 Task: Enable the video filter "Erase video filter" for transcode stream output.
Action: Mouse moved to (120, 14)
Screenshot: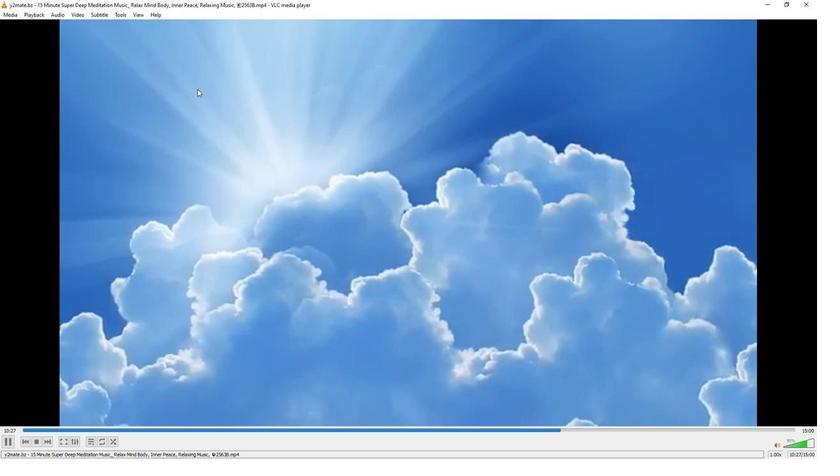 
Action: Mouse pressed left at (120, 14)
Screenshot: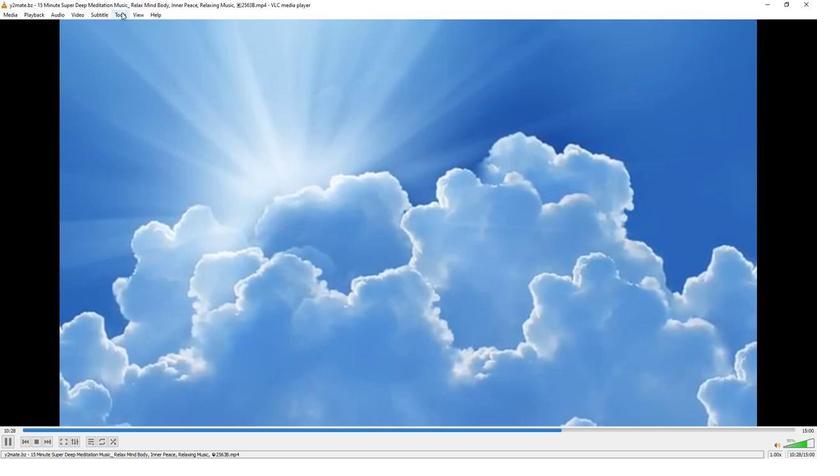 
Action: Mouse moved to (148, 115)
Screenshot: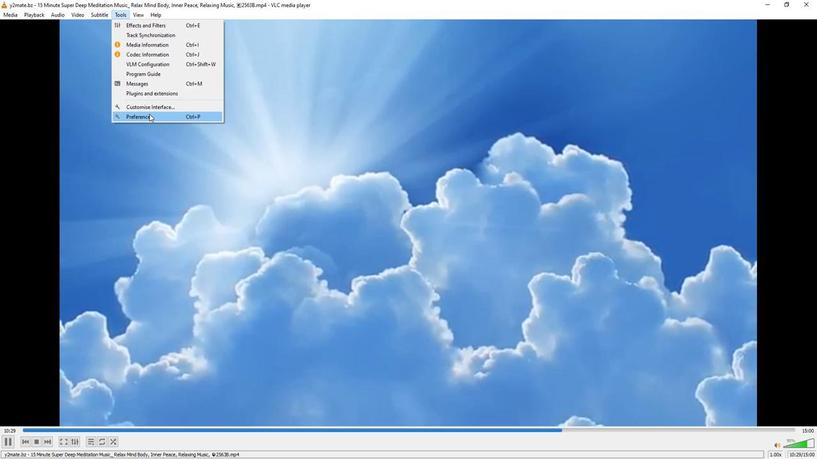 
Action: Mouse pressed left at (148, 115)
Screenshot: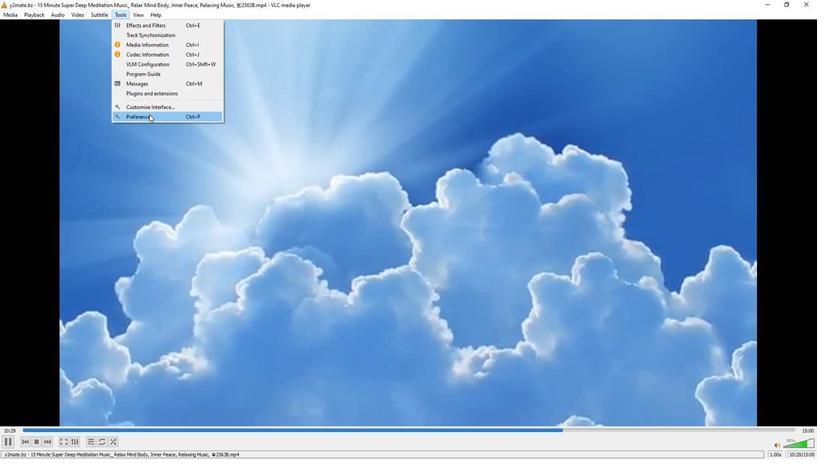 
Action: Mouse moved to (270, 374)
Screenshot: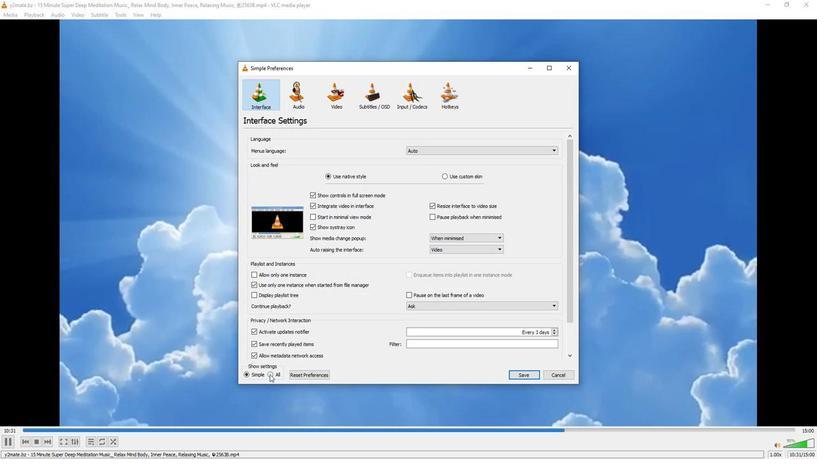 
Action: Mouse pressed left at (270, 374)
Screenshot: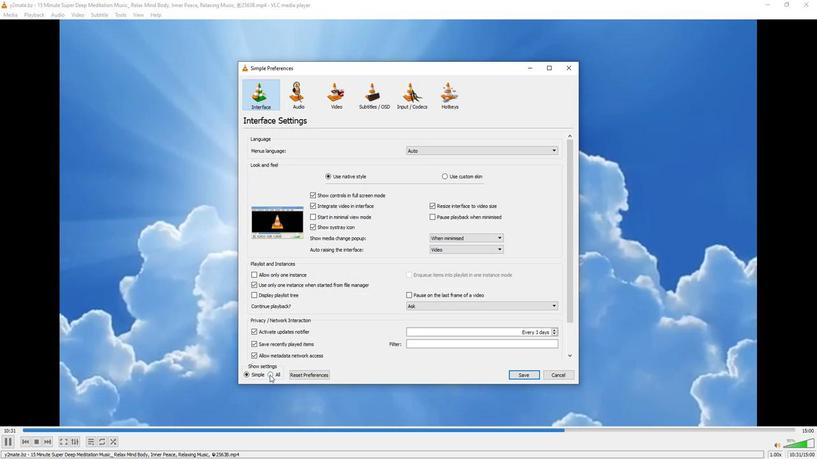 
Action: Mouse moved to (275, 279)
Screenshot: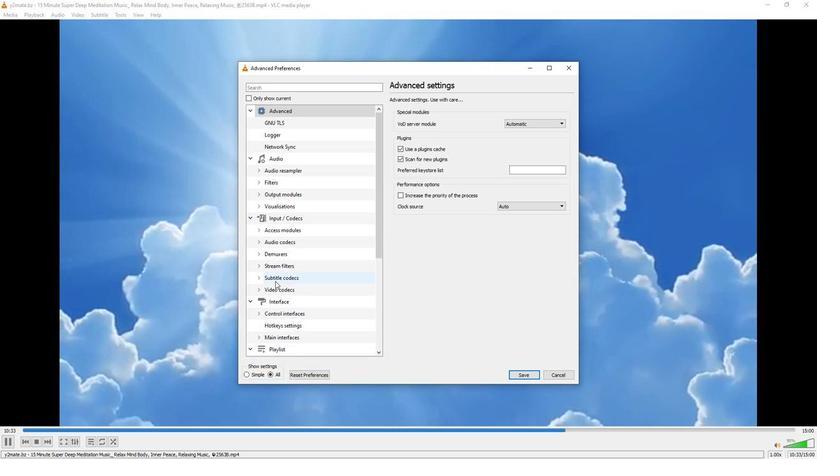 
Action: Mouse scrolled (275, 278) with delta (0, 0)
Screenshot: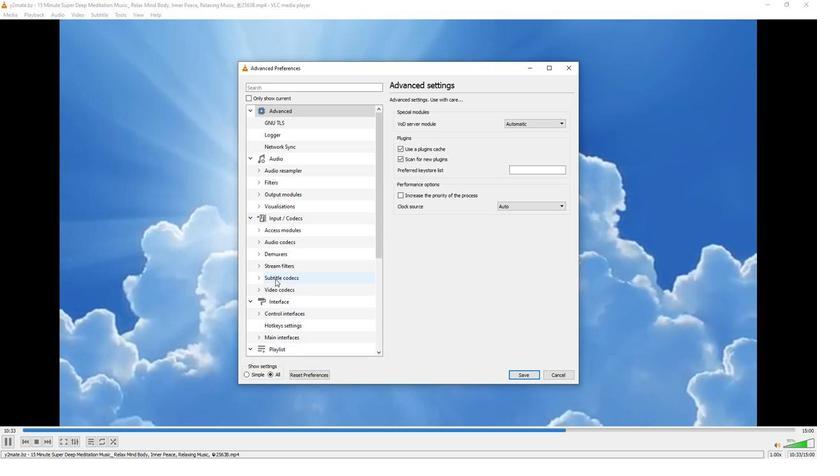 
Action: Mouse scrolled (275, 278) with delta (0, 0)
Screenshot: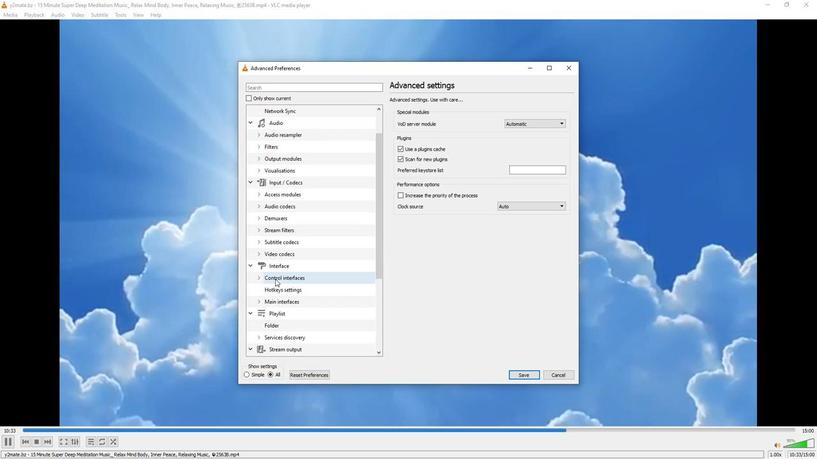 
Action: Mouse scrolled (275, 278) with delta (0, 0)
Screenshot: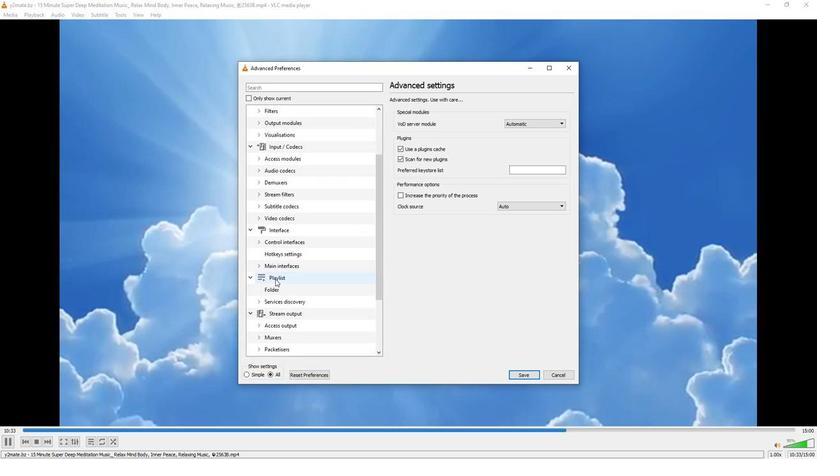 
Action: Mouse moved to (275, 279)
Screenshot: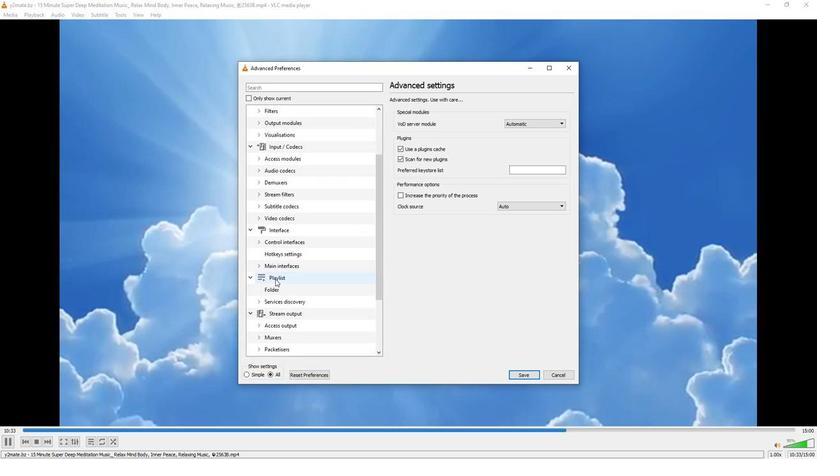 
Action: Mouse scrolled (275, 278) with delta (0, 0)
Screenshot: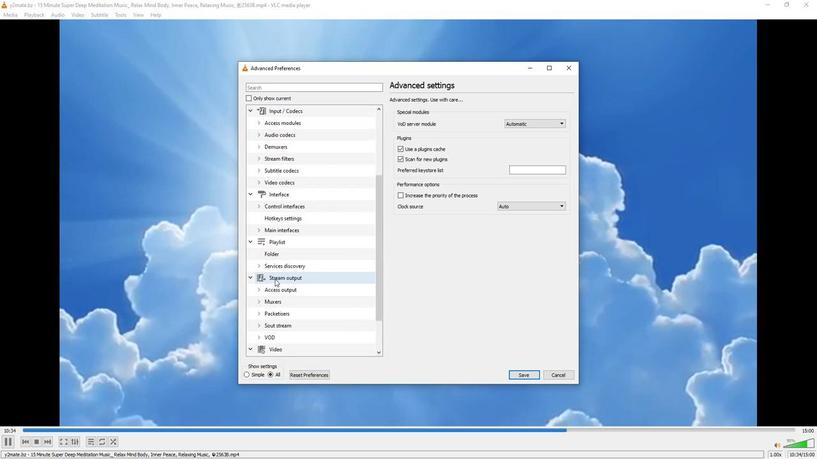 
Action: Mouse moved to (259, 289)
Screenshot: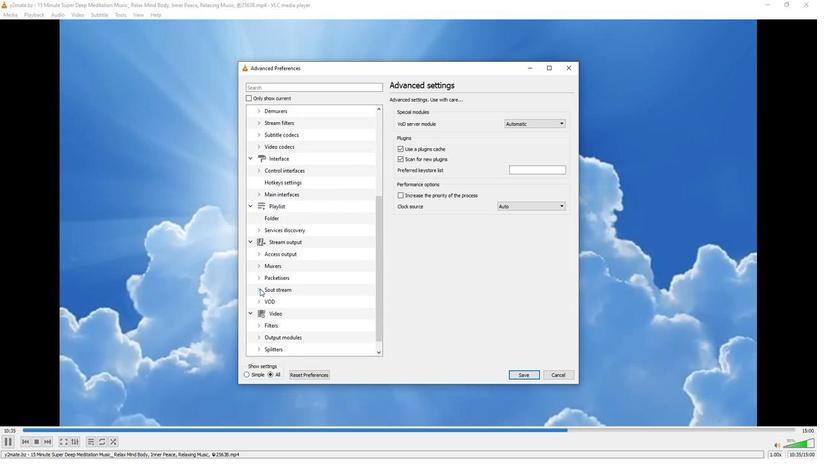 
Action: Mouse pressed left at (259, 289)
Screenshot: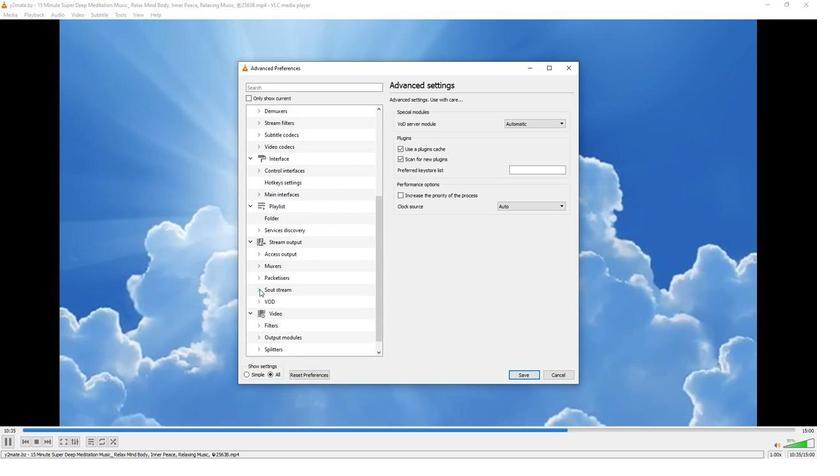 
Action: Mouse moved to (274, 293)
Screenshot: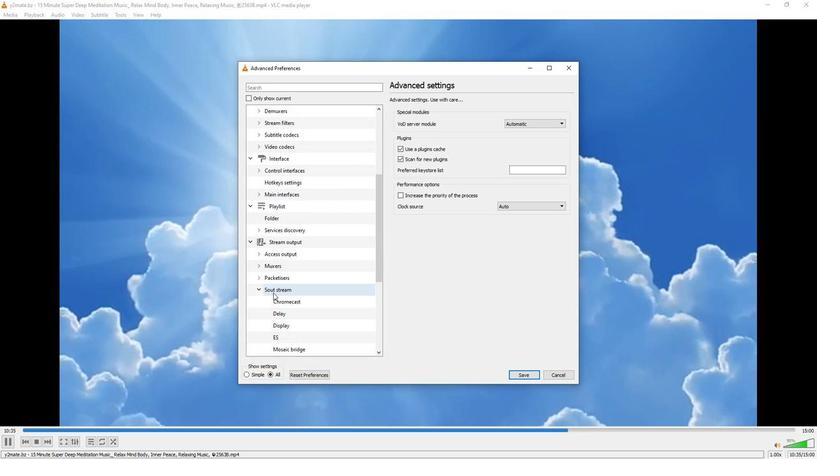 
Action: Mouse scrolled (274, 293) with delta (0, 0)
Screenshot: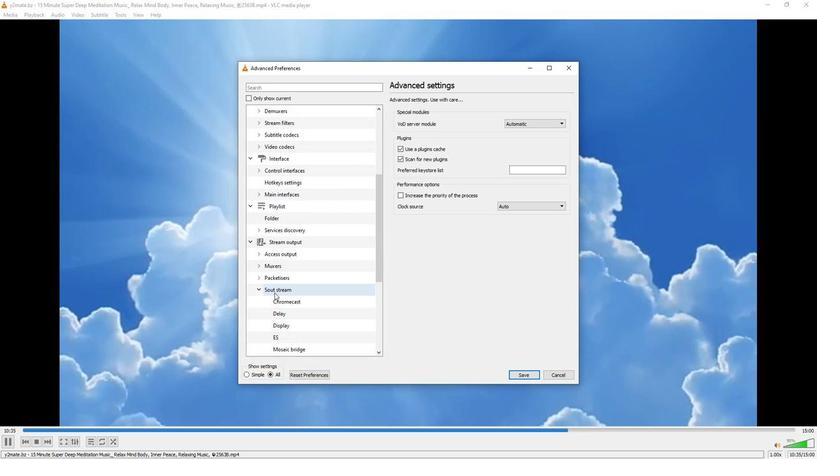 
Action: Mouse scrolled (274, 293) with delta (0, 0)
Screenshot: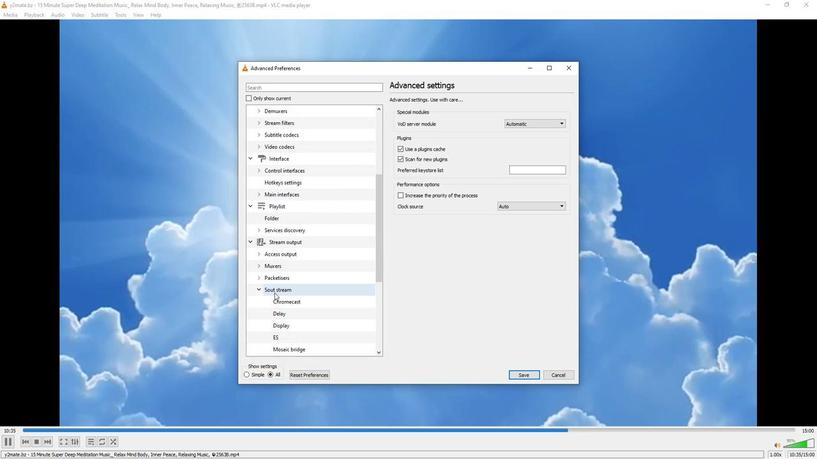 
Action: Mouse scrolled (274, 293) with delta (0, 0)
Screenshot: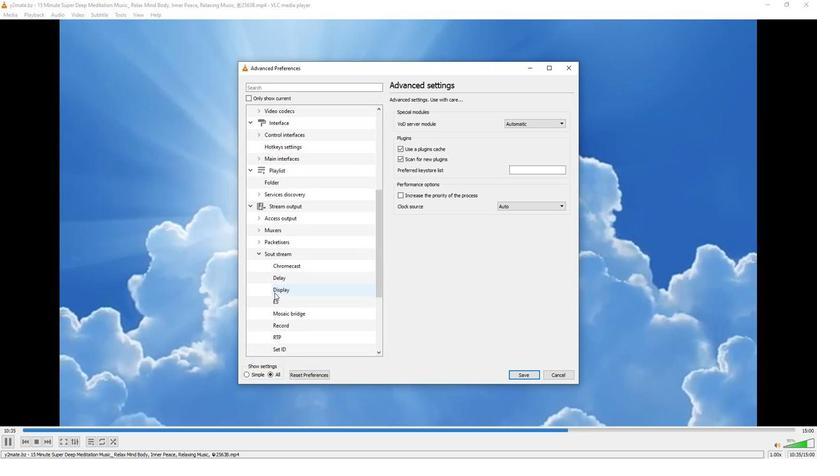 
Action: Mouse scrolled (274, 293) with delta (0, 0)
Screenshot: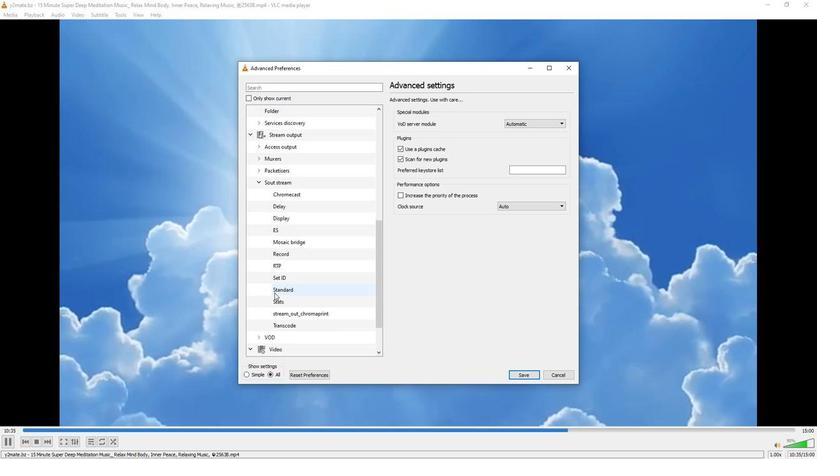 
Action: Mouse moved to (275, 291)
Screenshot: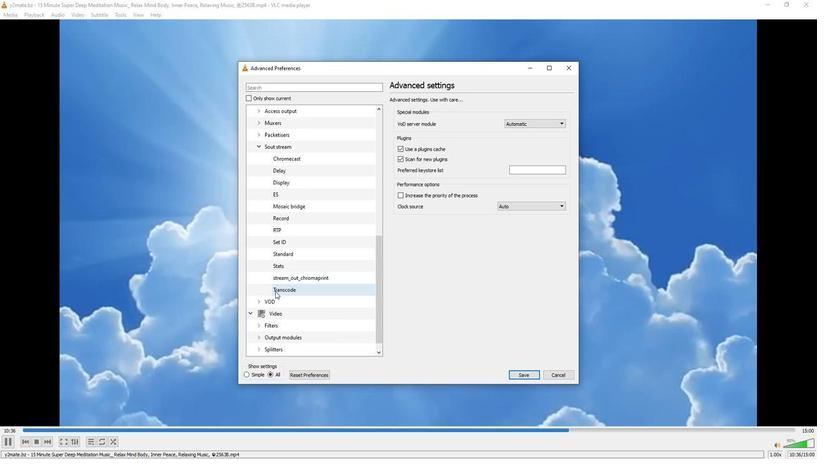 
Action: Mouse pressed left at (275, 291)
Screenshot: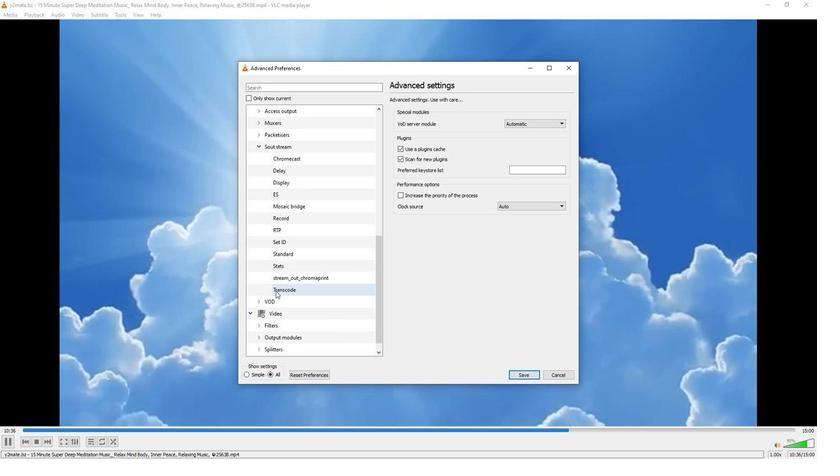 
Action: Mouse moved to (424, 298)
Screenshot: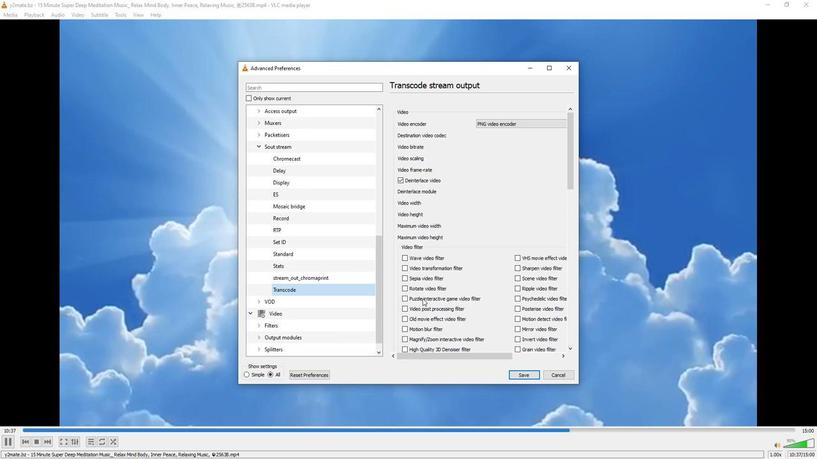 
Action: Mouse scrolled (424, 298) with delta (0, 0)
Screenshot: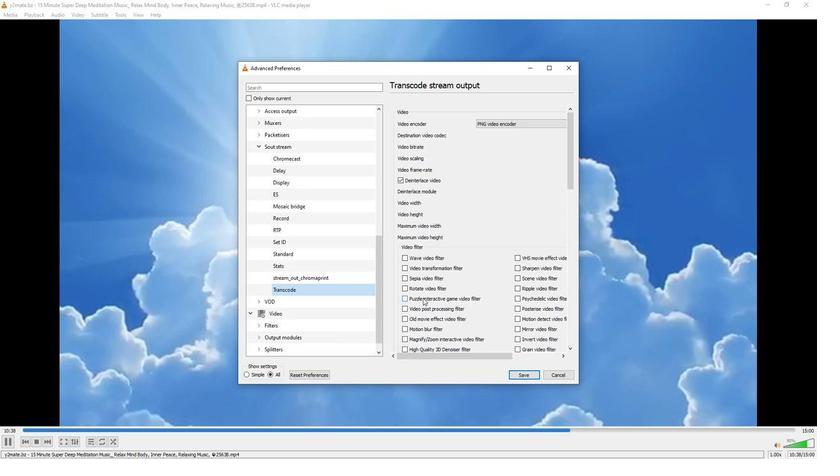 
Action: Mouse scrolled (424, 298) with delta (0, 0)
Screenshot: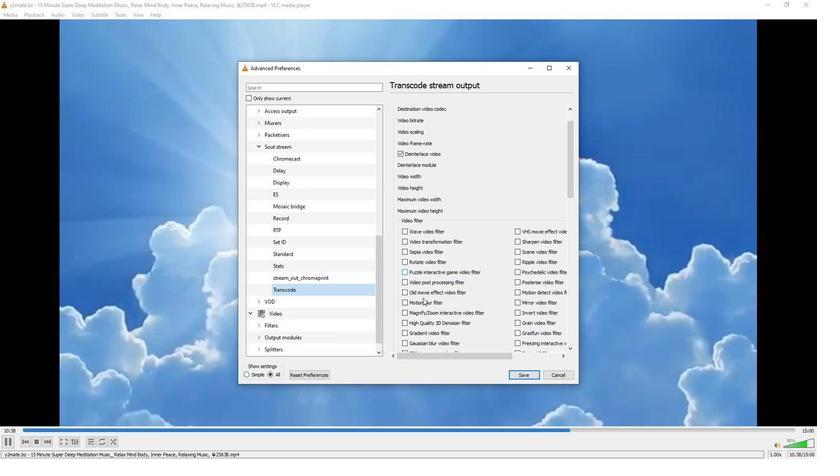 
Action: Mouse moved to (405, 336)
Screenshot: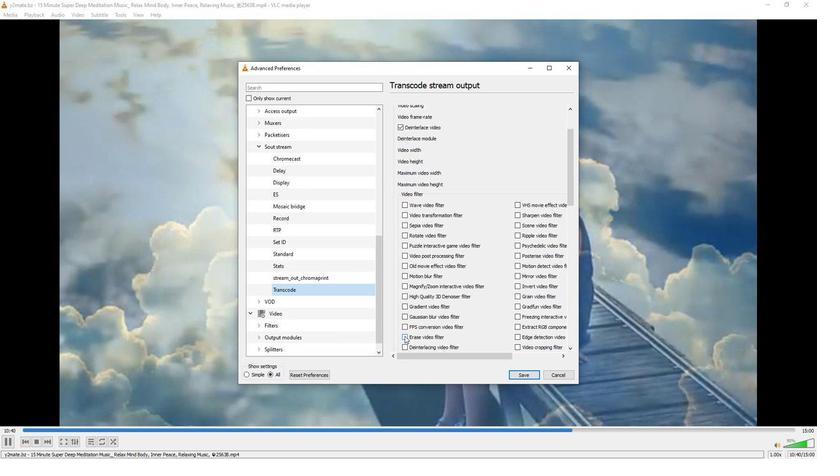 
Action: Mouse pressed left at (405, 336)
Screenshot: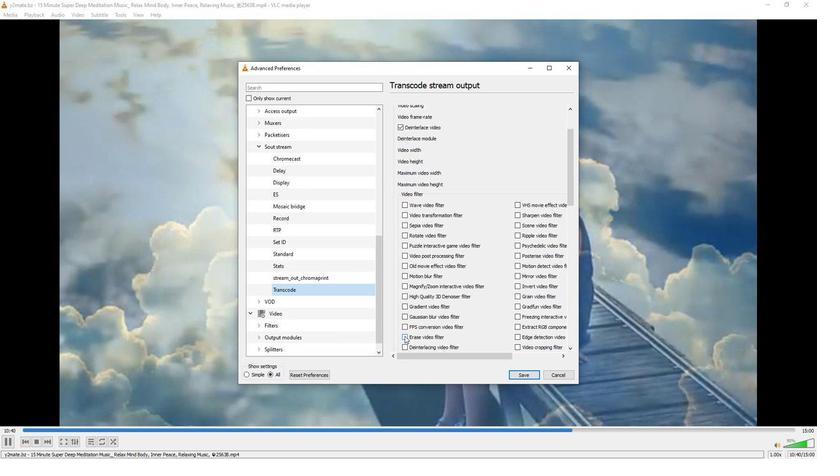 
Action: Mouse moved to (407, 336)
Screenshot: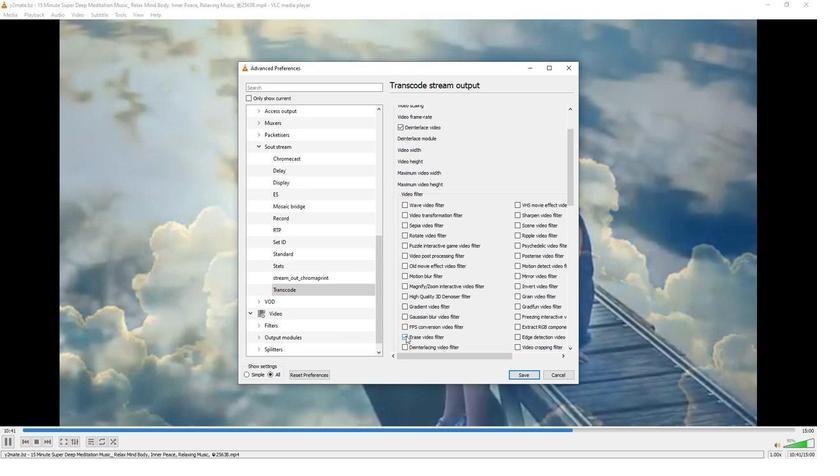 
